 Task: Add Sprouts 2% Milk to the cart.
Action: Mouse moved to (19, 106)
Screenshot: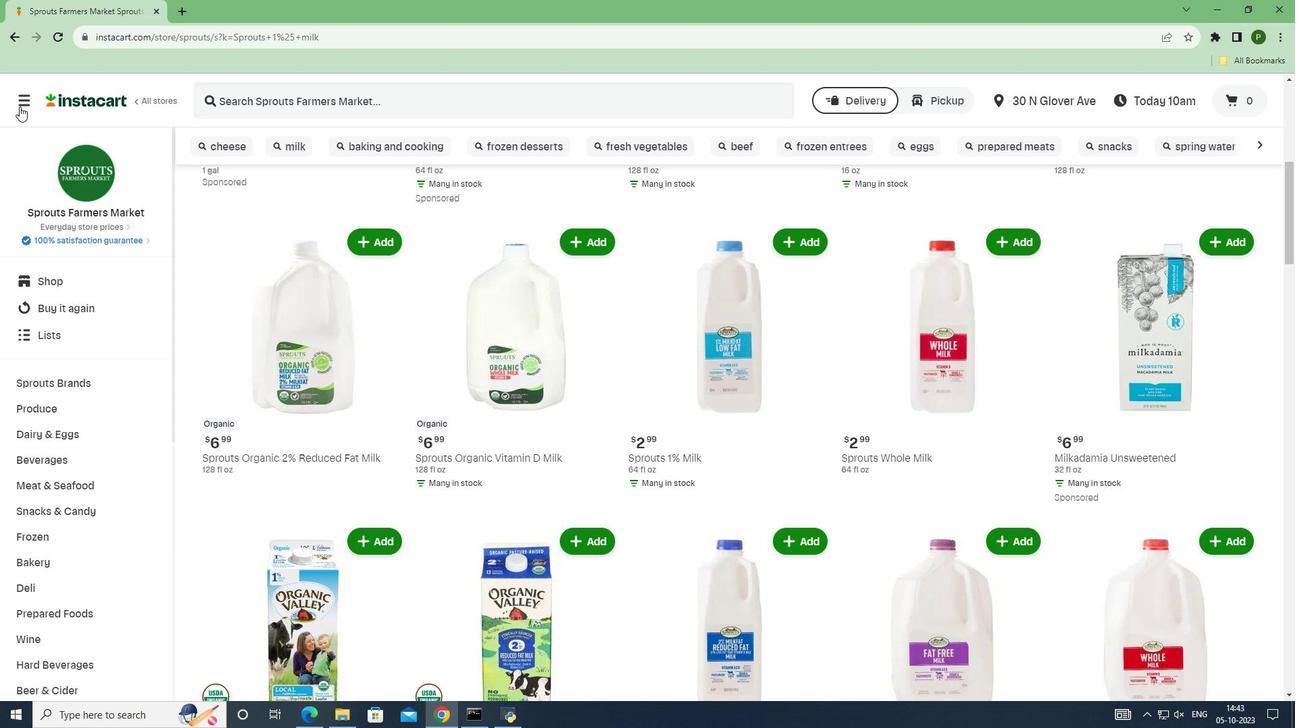 
Action: Mouse pressed left at (19, 106)
Screenshot: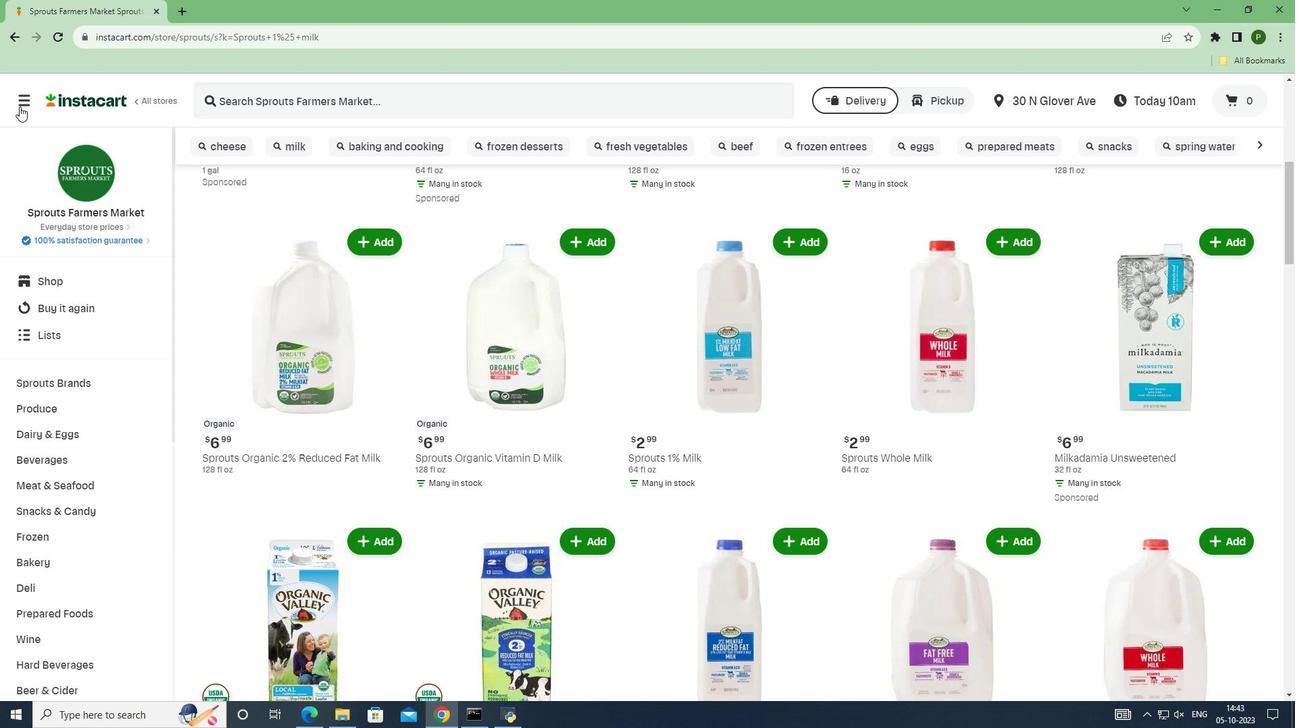 
Action: Mouse moved to (74, 353)
Screenshot: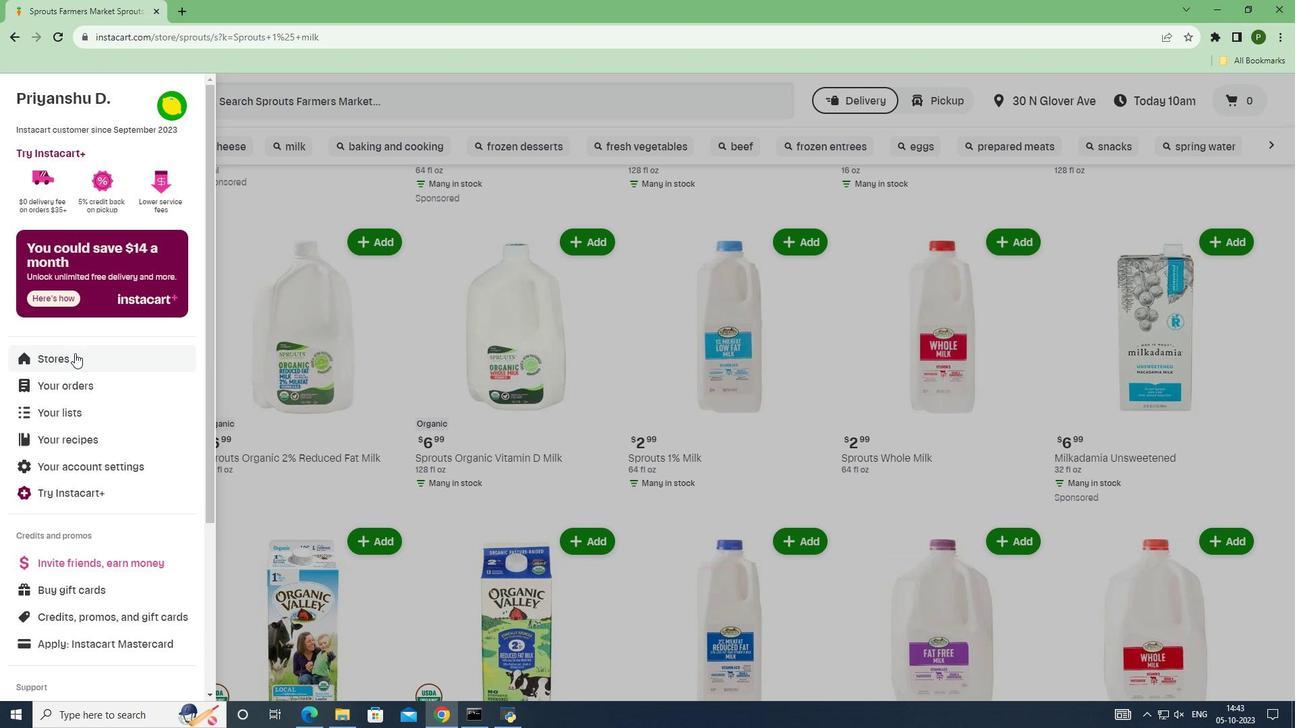 
Action: Mouse pressed left at (74, 353)
Screenshot: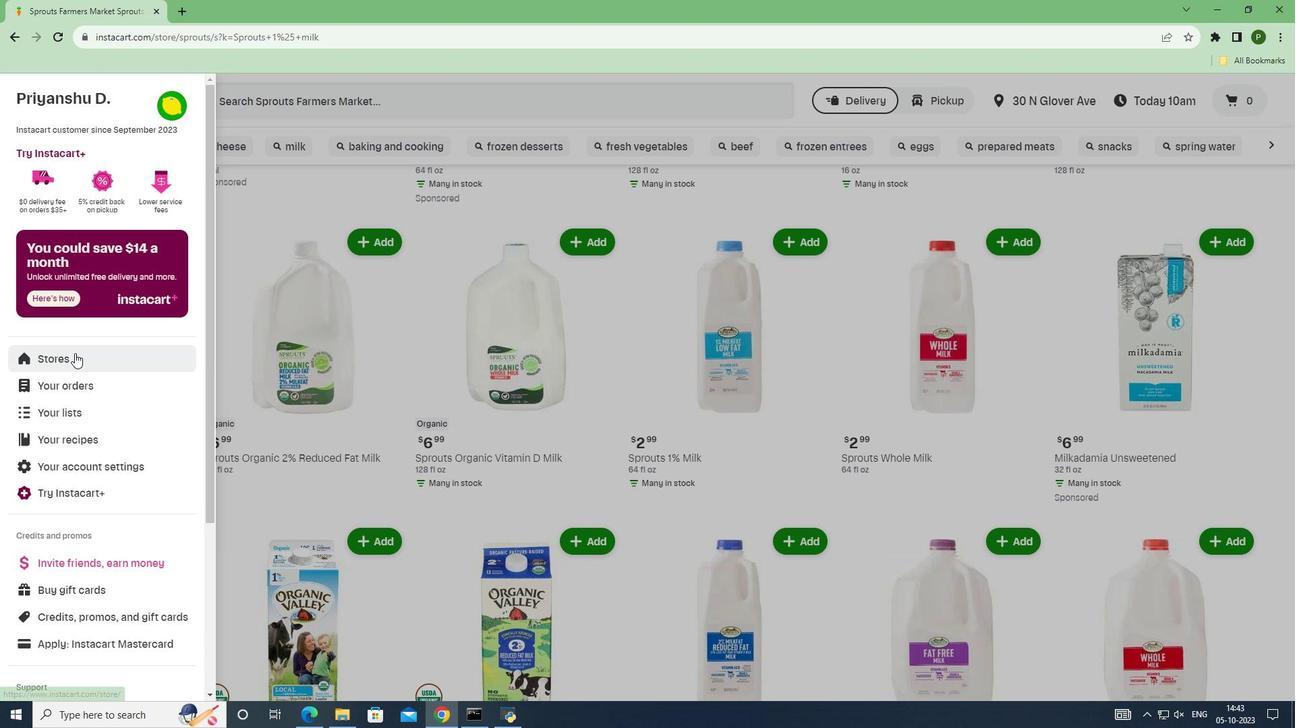
Action: Mouse moved to (297, 155)
Screenshot: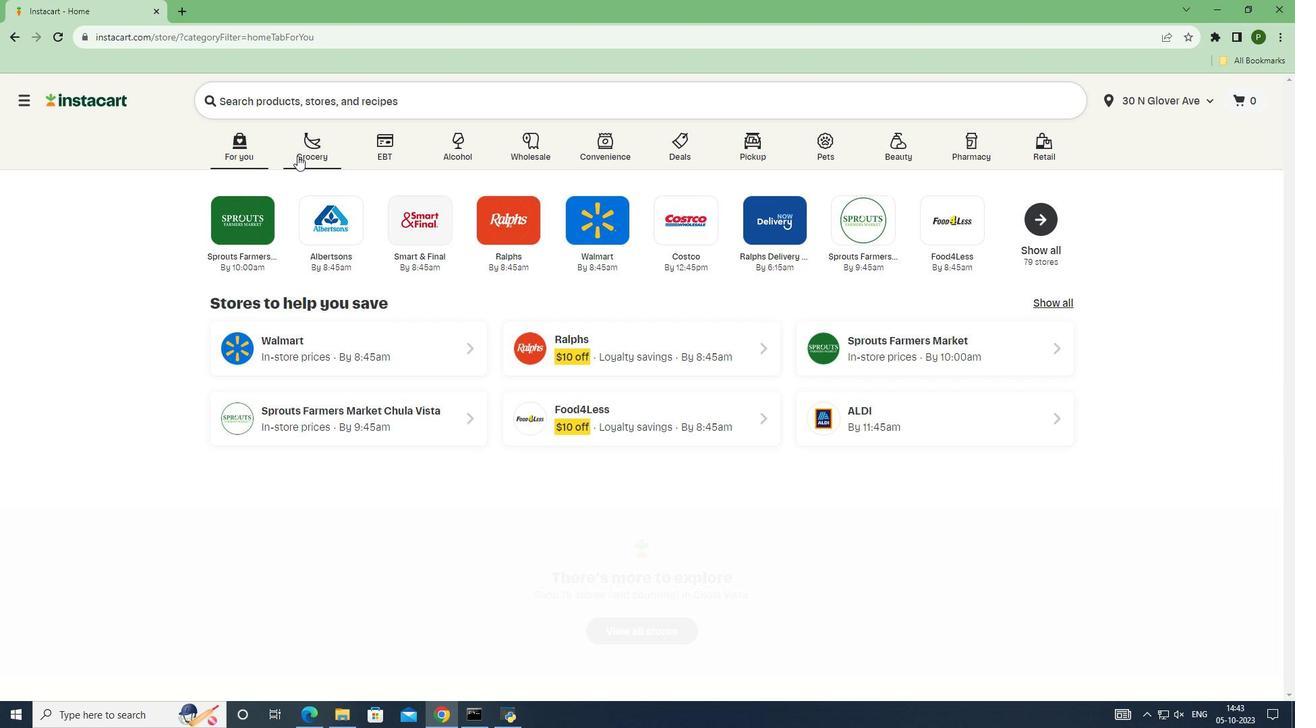 
Action: Mouse pressed left at (297, 155)
Screenshot: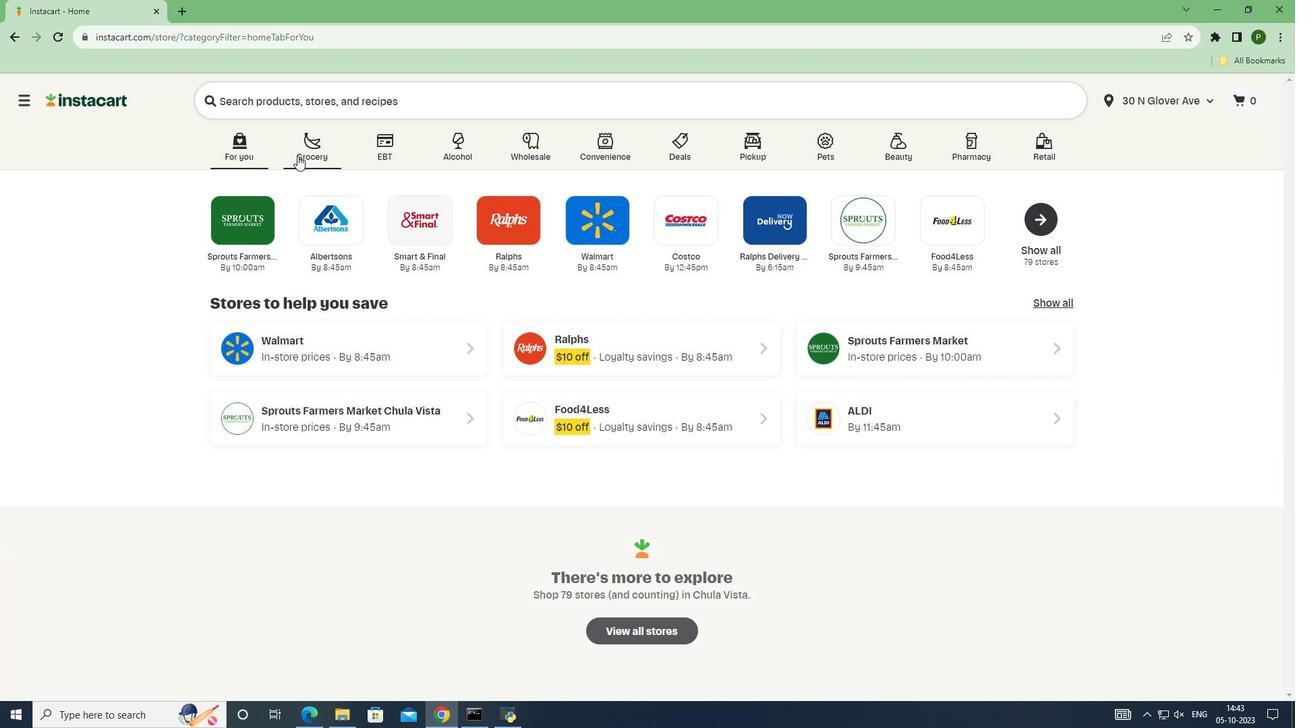
Action: Mouse moved to (817, 304)
Screenshot: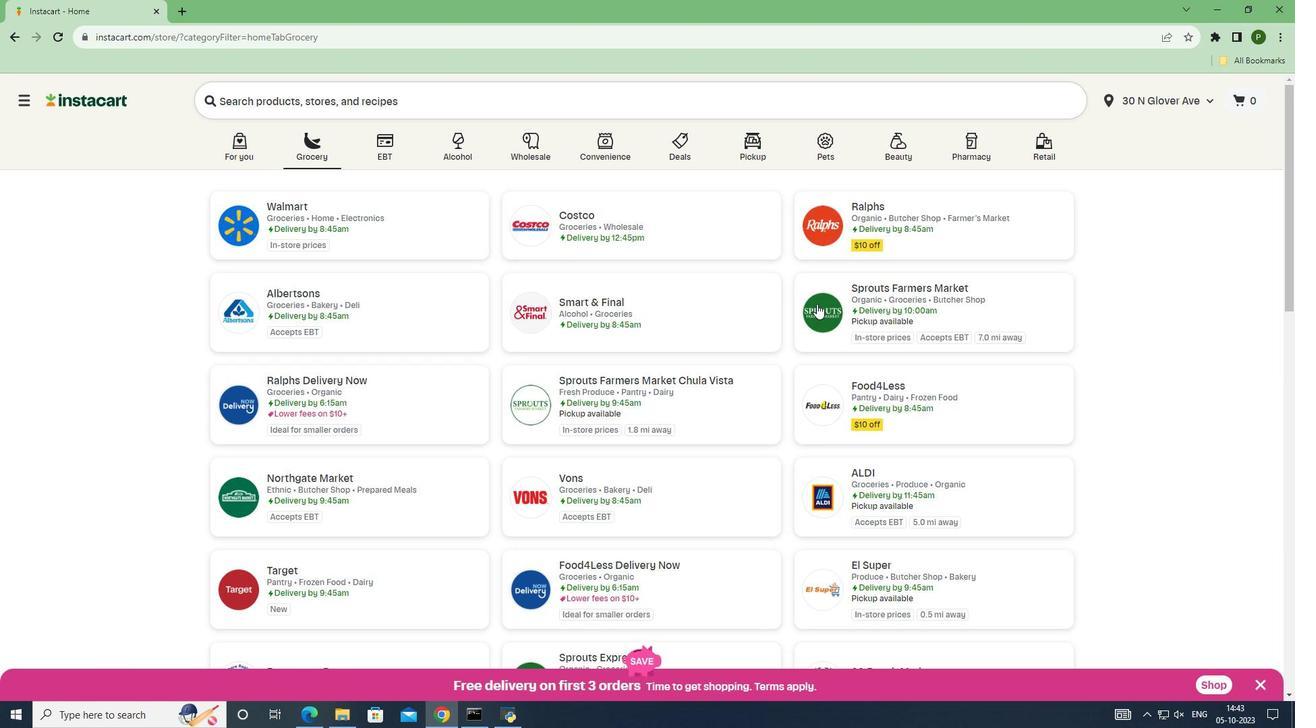 
Action: Mouse pressed left at (817, 304)
Screenshot: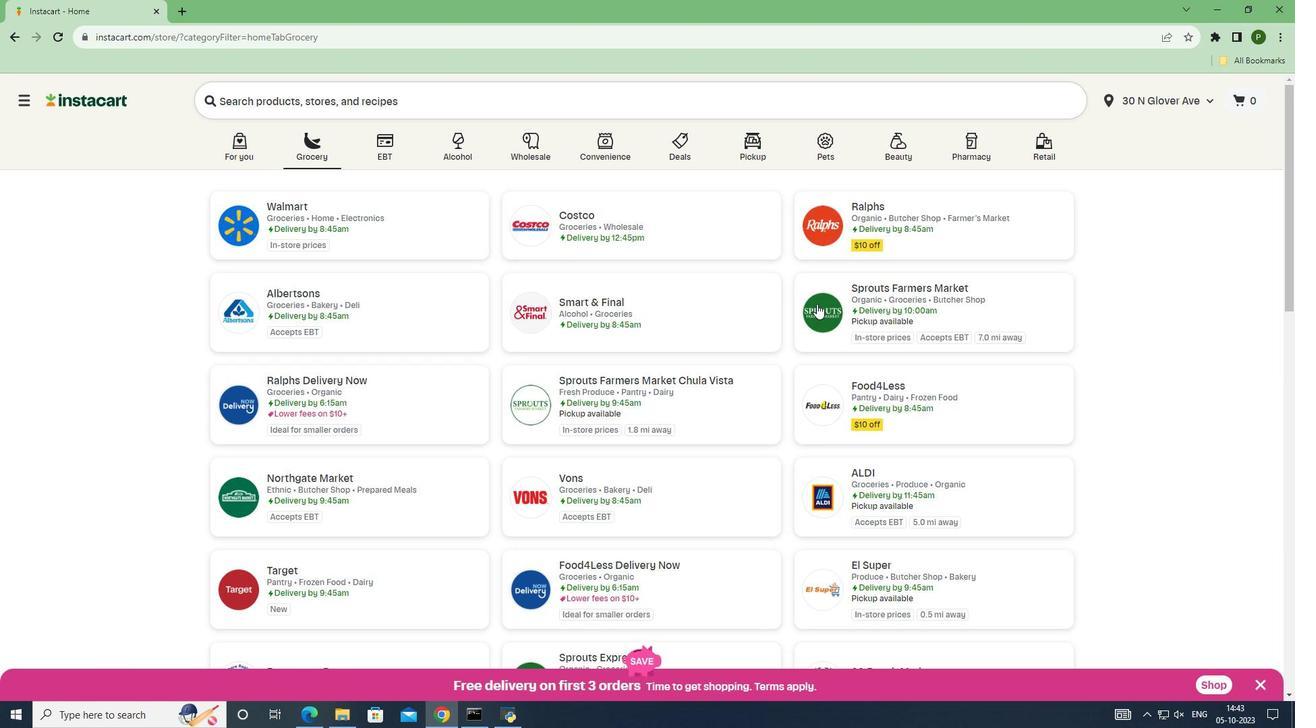 
Action: Mouse moved to (89, 381)
Screenshot: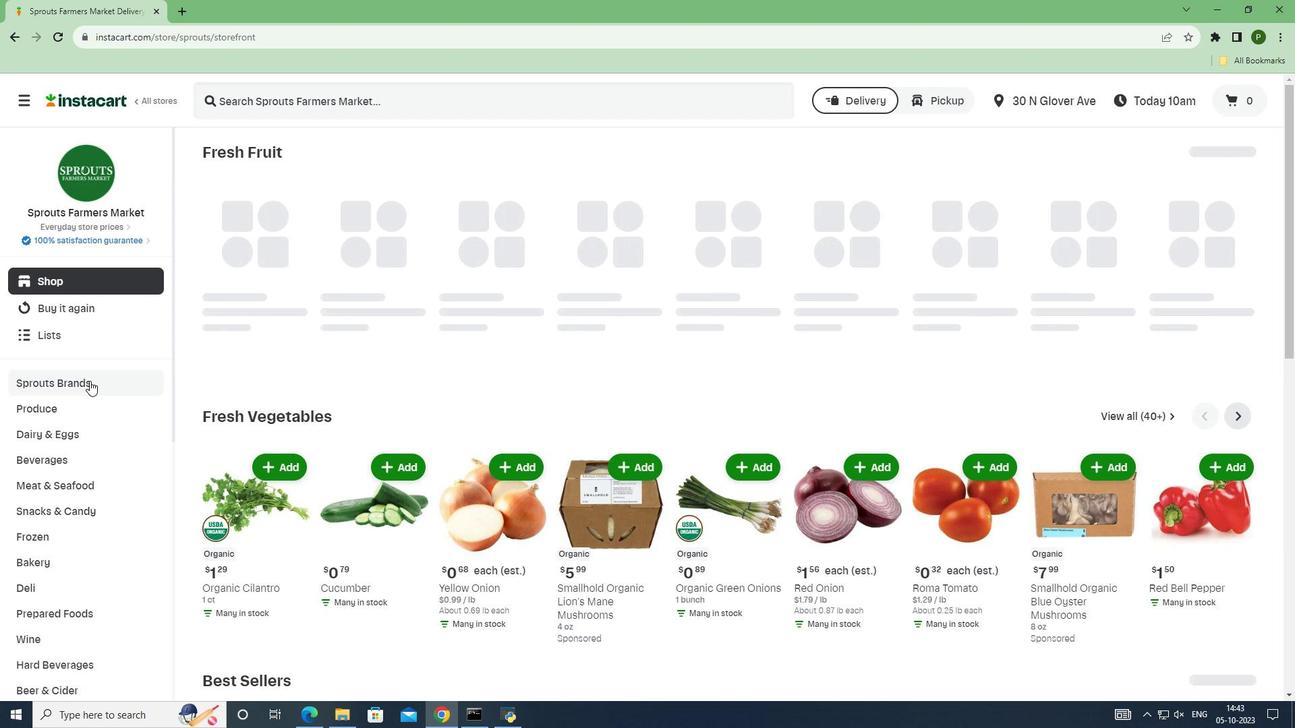 
Action: Mouse pressed left at (89, 381)
Screenshot: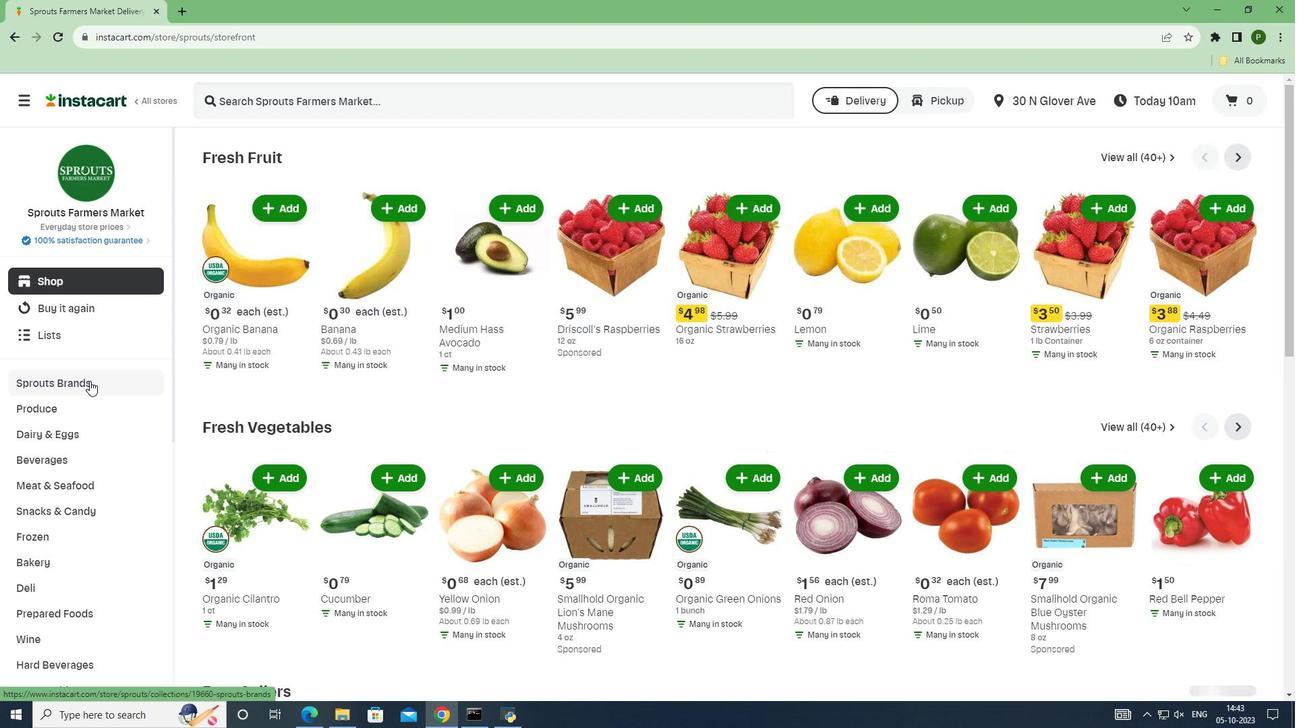 
Action: Mouse moved to (87, 510)
Screenshot: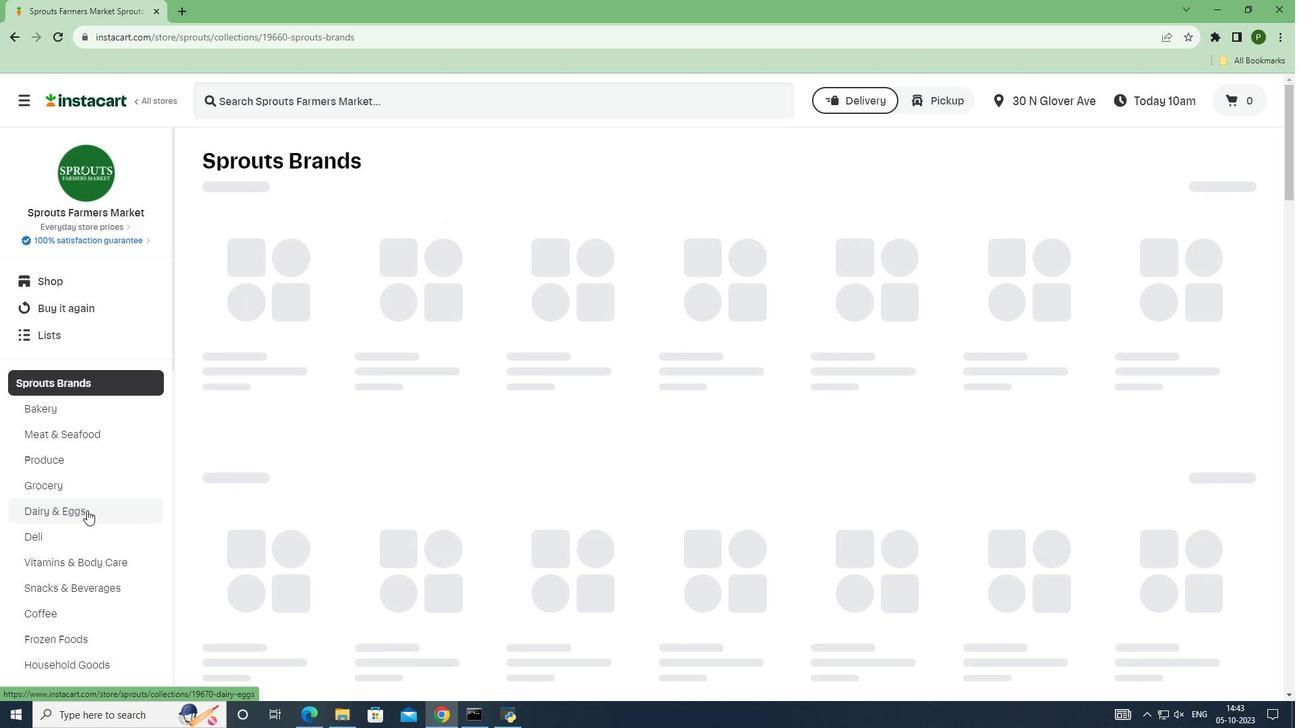 
Action: Mouse pressed left at (87, 510)
Screenshot: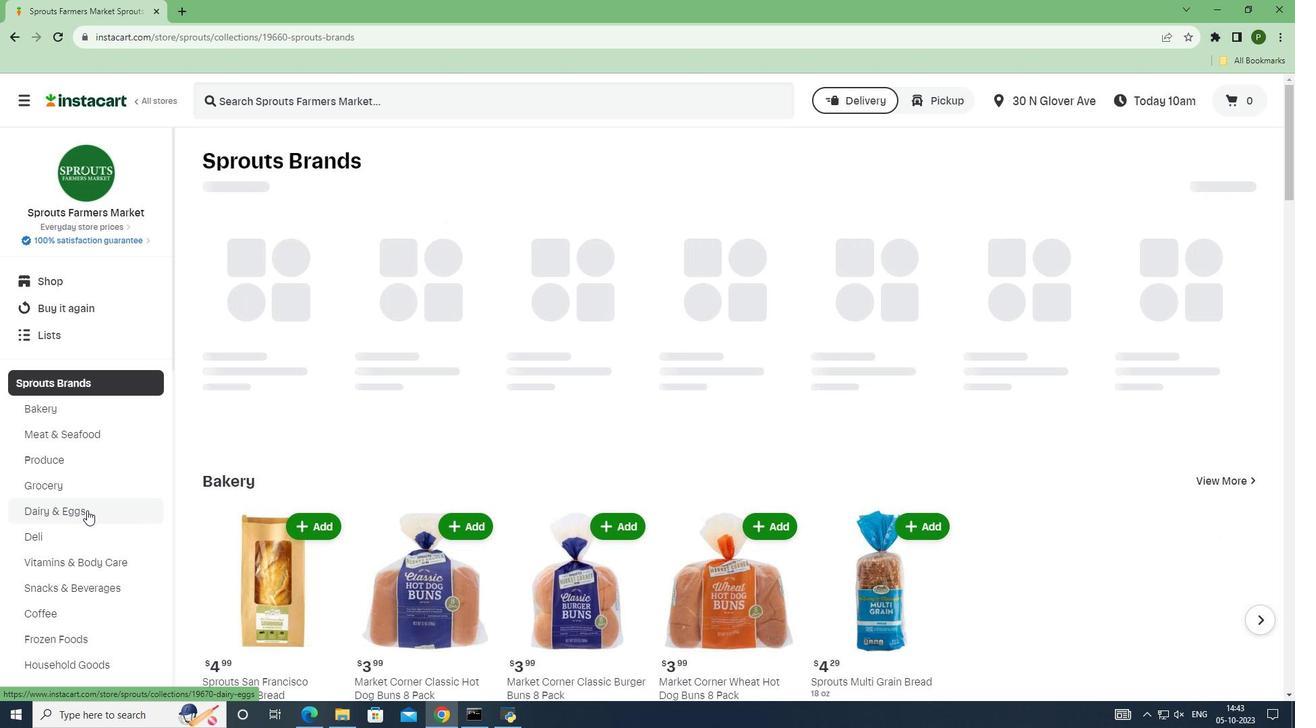 
Action: Mouse moved to (335, 99)
Screenshot: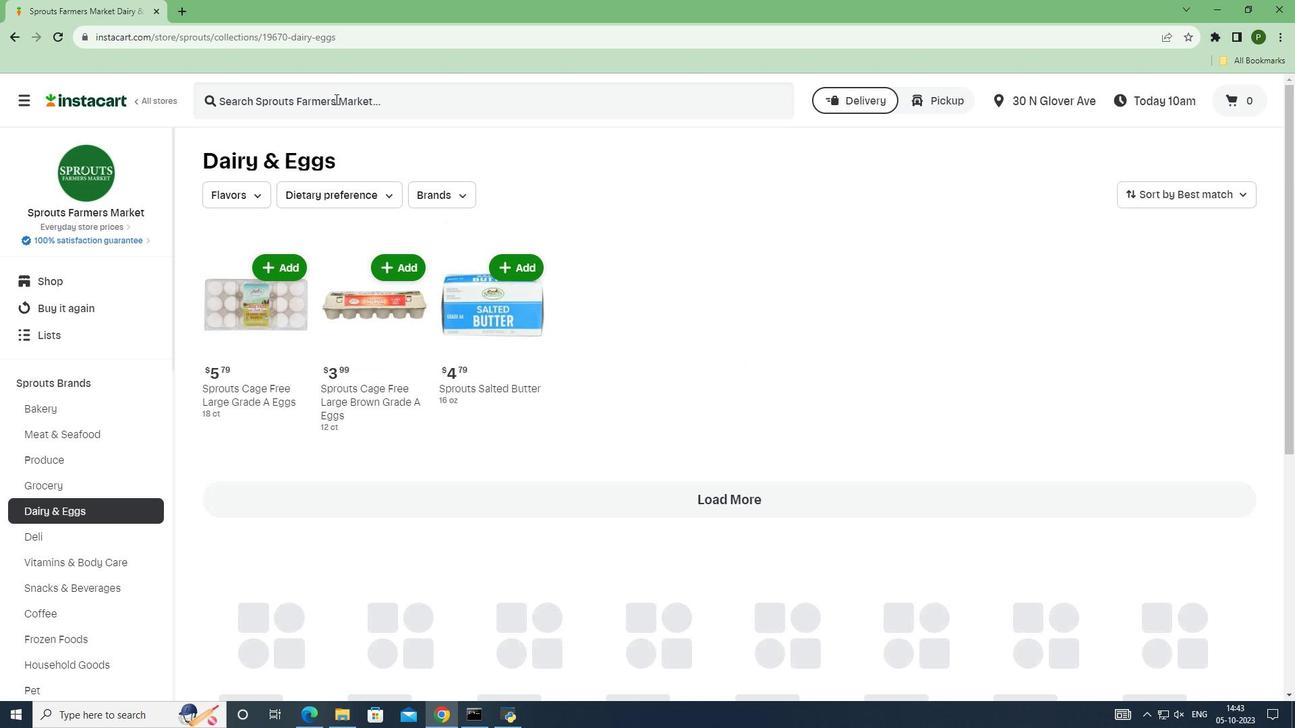 
Action: Mouse pressed left at (335, 99)
Screenshot: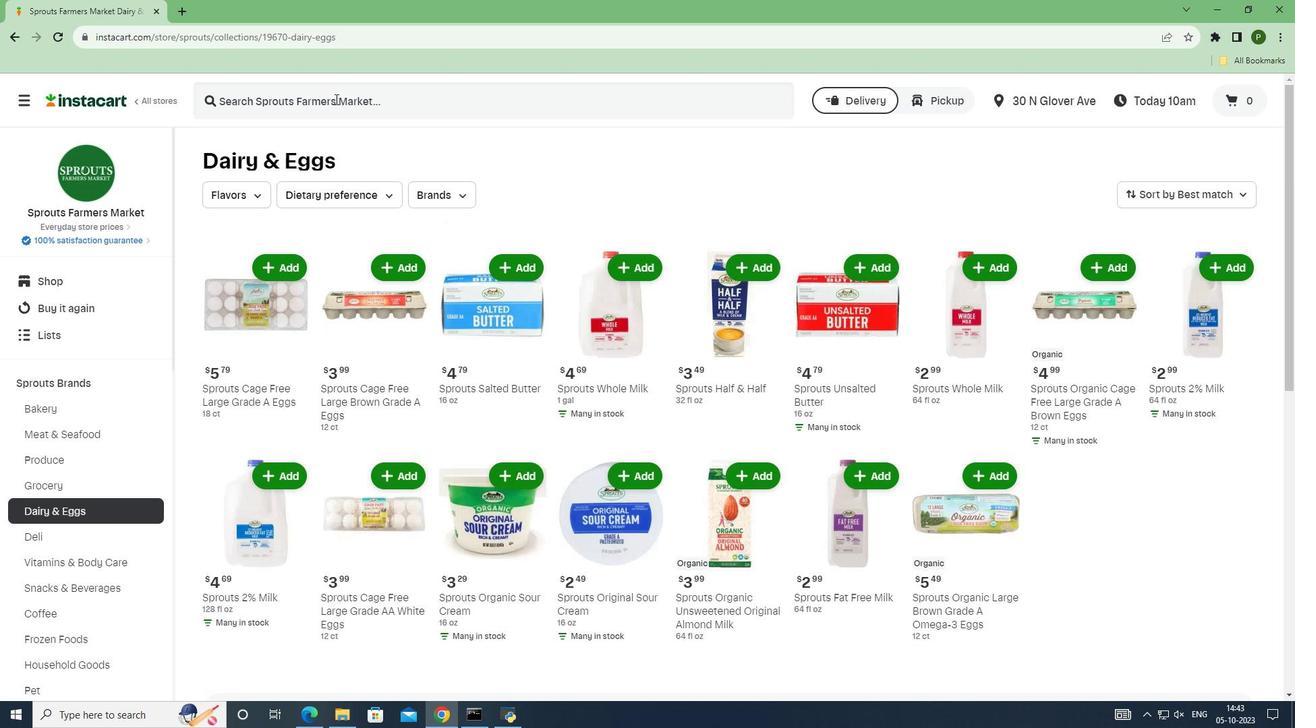 
Action: Key pressed <Key.caps_lock>S<Key.caps_lock>prouts<Key.space>2<Key.shift><Key.shift>%<Key.space>or<Key.backspace><Key.backspace>milk<Key.enter>
Screenshot: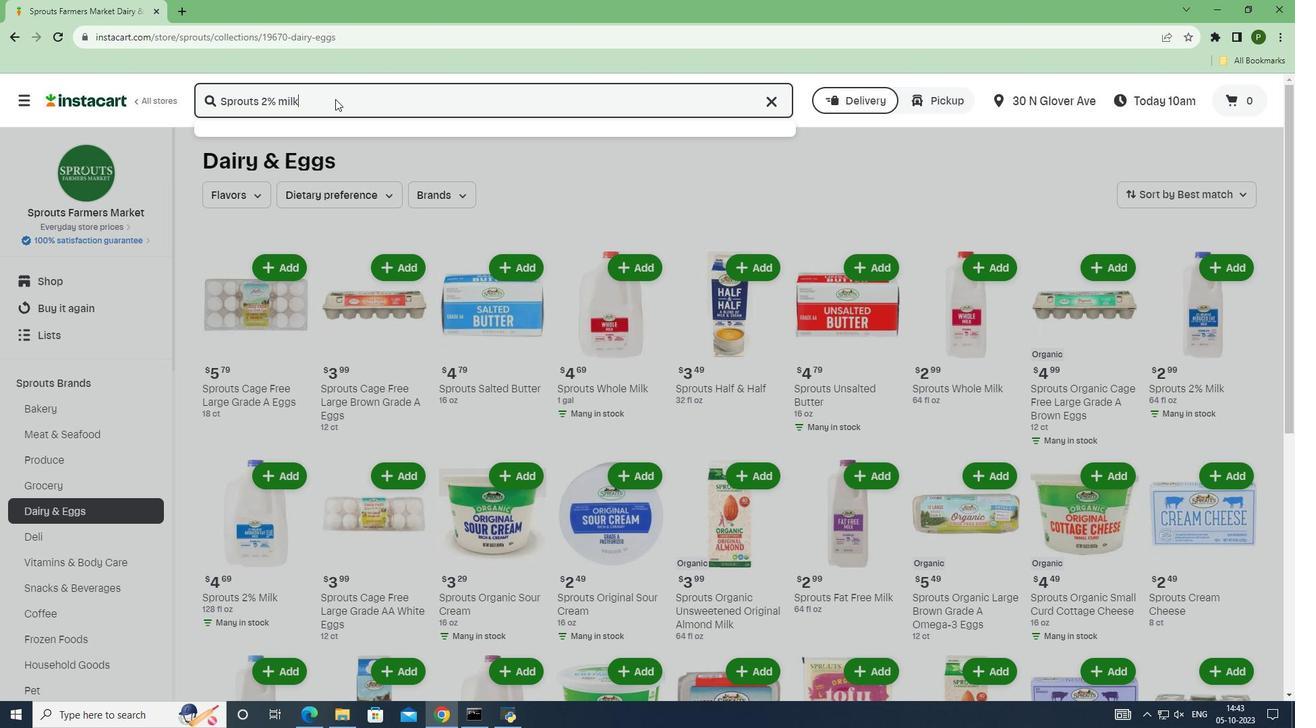 
Action: Mouse moved to (776, 379)
Screenshot: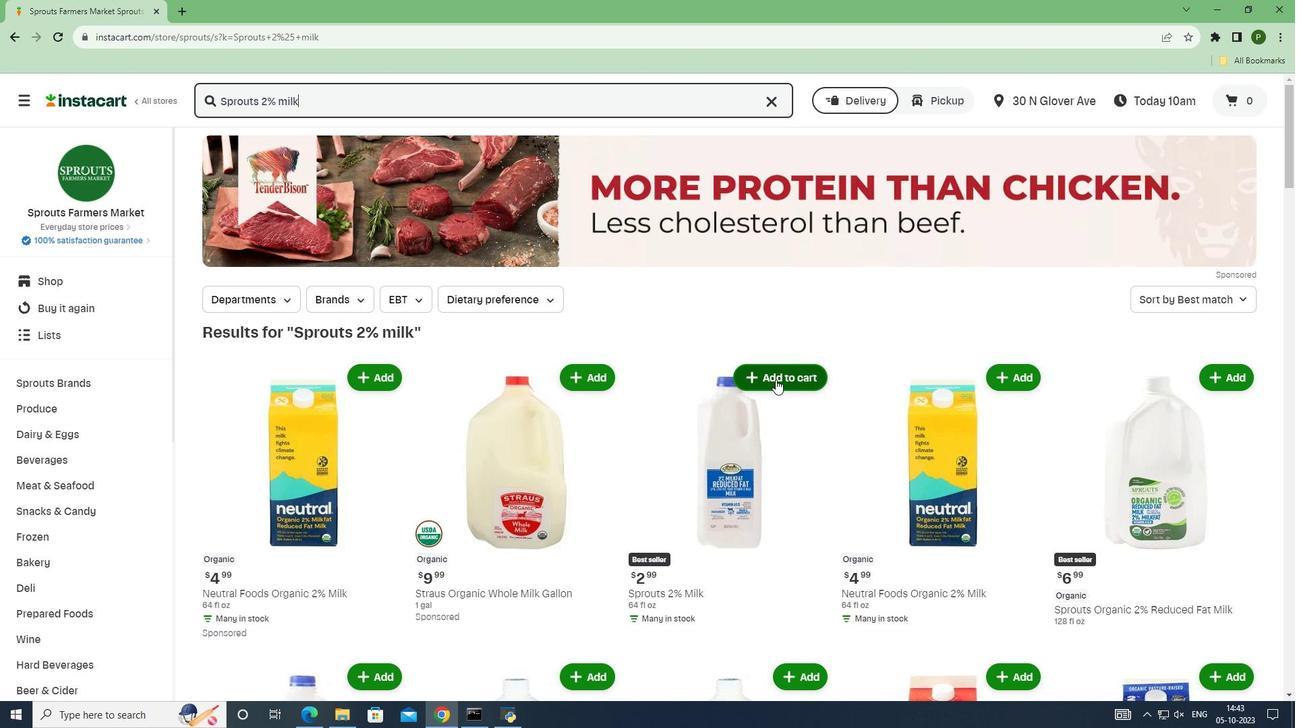
Action: Mouse pressed left at (776, 379)
Screenshot: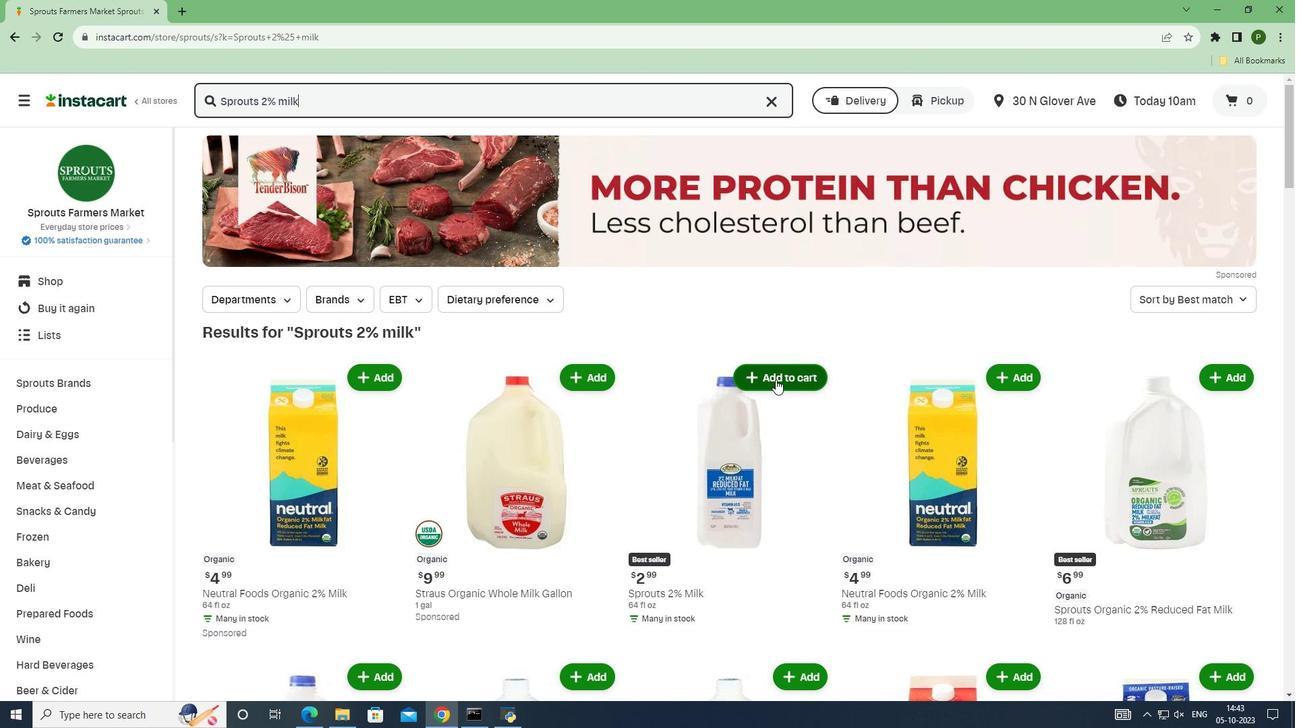 
Action: Mouse moved to (782, 377)
Screenshot: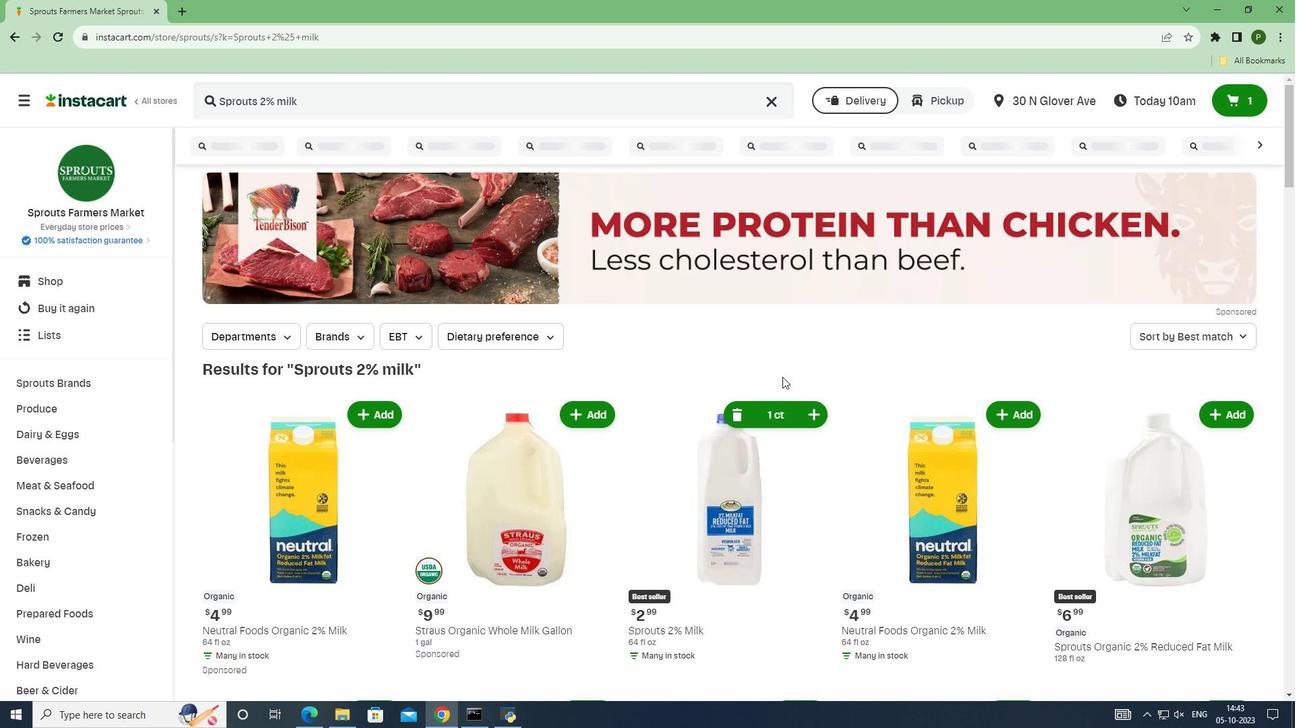 
